 Task: Add the task  Implement continuous integration for better code integration and testing to the section Capacity Scaling Sprint in the project TransformWorks and add a Due Date to the respective task as 2024/05/01.
Action: Mouse moved to (55, 505)
Screenshot: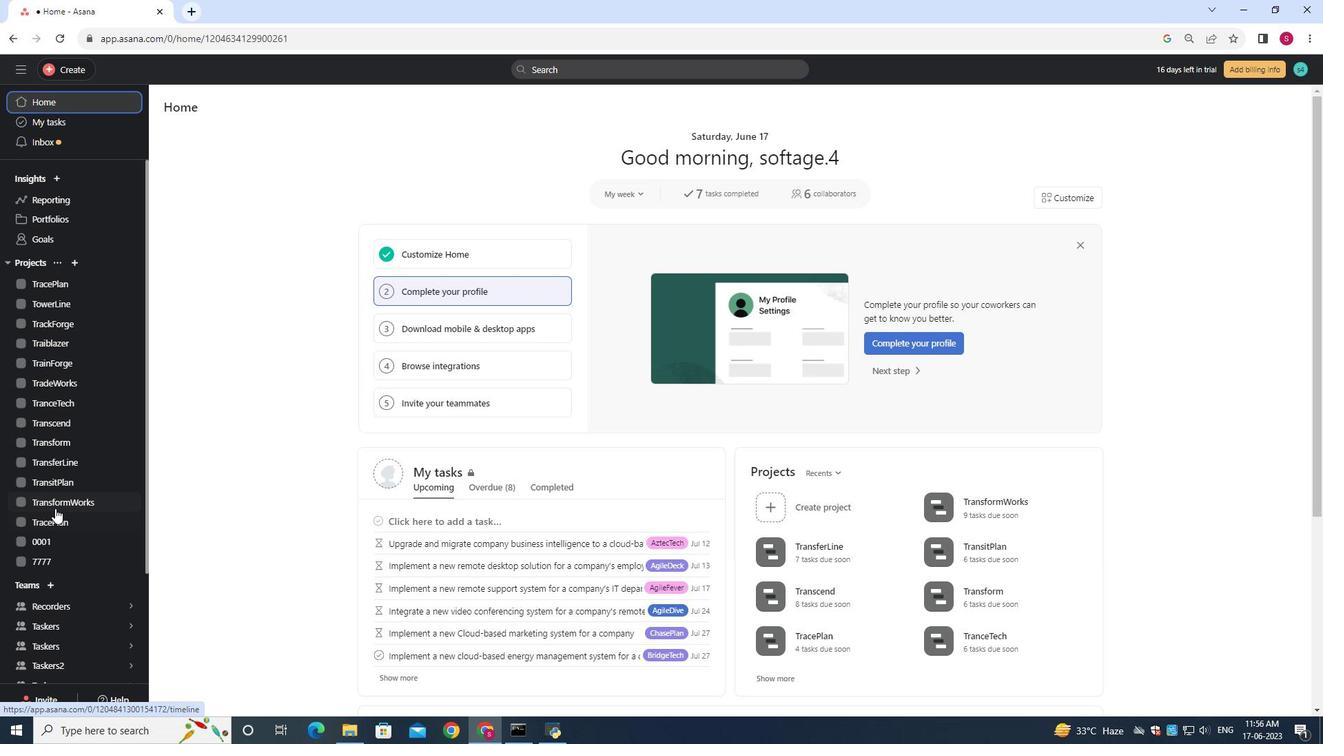
Action: Mouse pressed left at (55, 505)
Screenshot: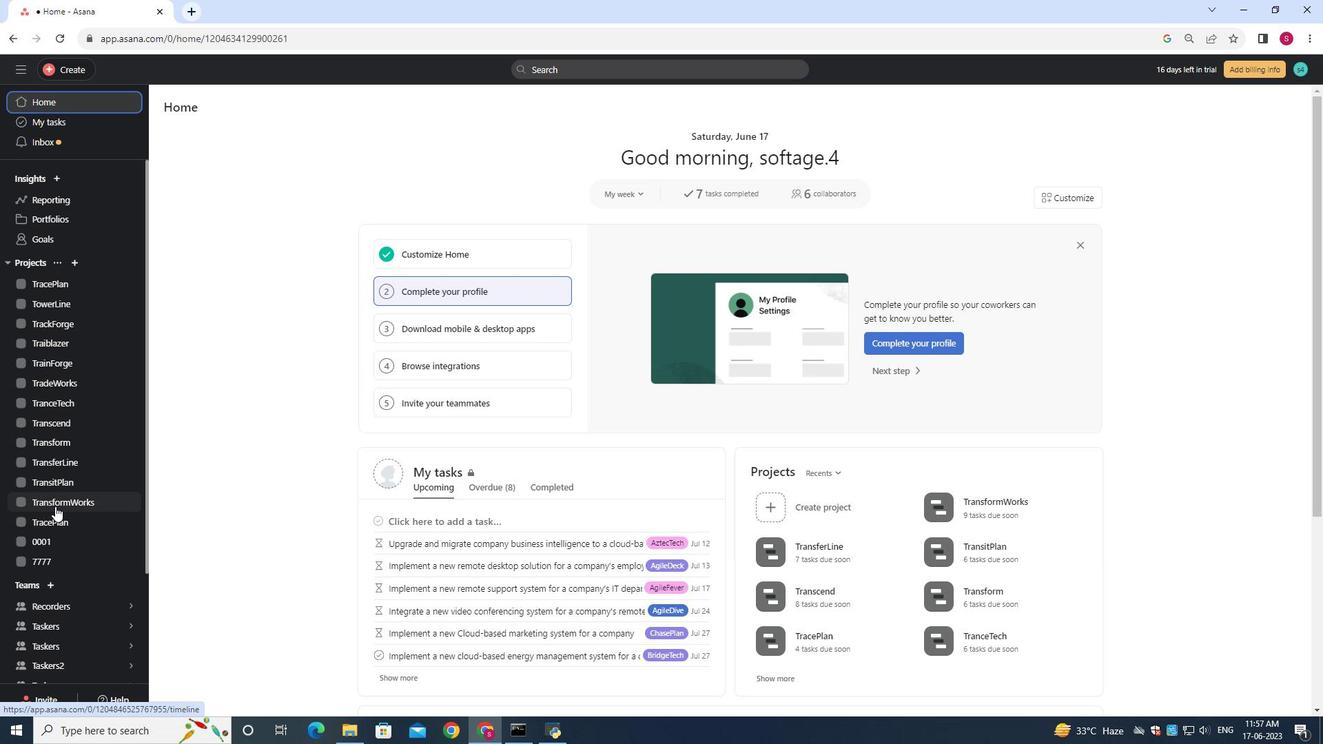 
Action: Mouse moved to (59, 501)
Screenshot: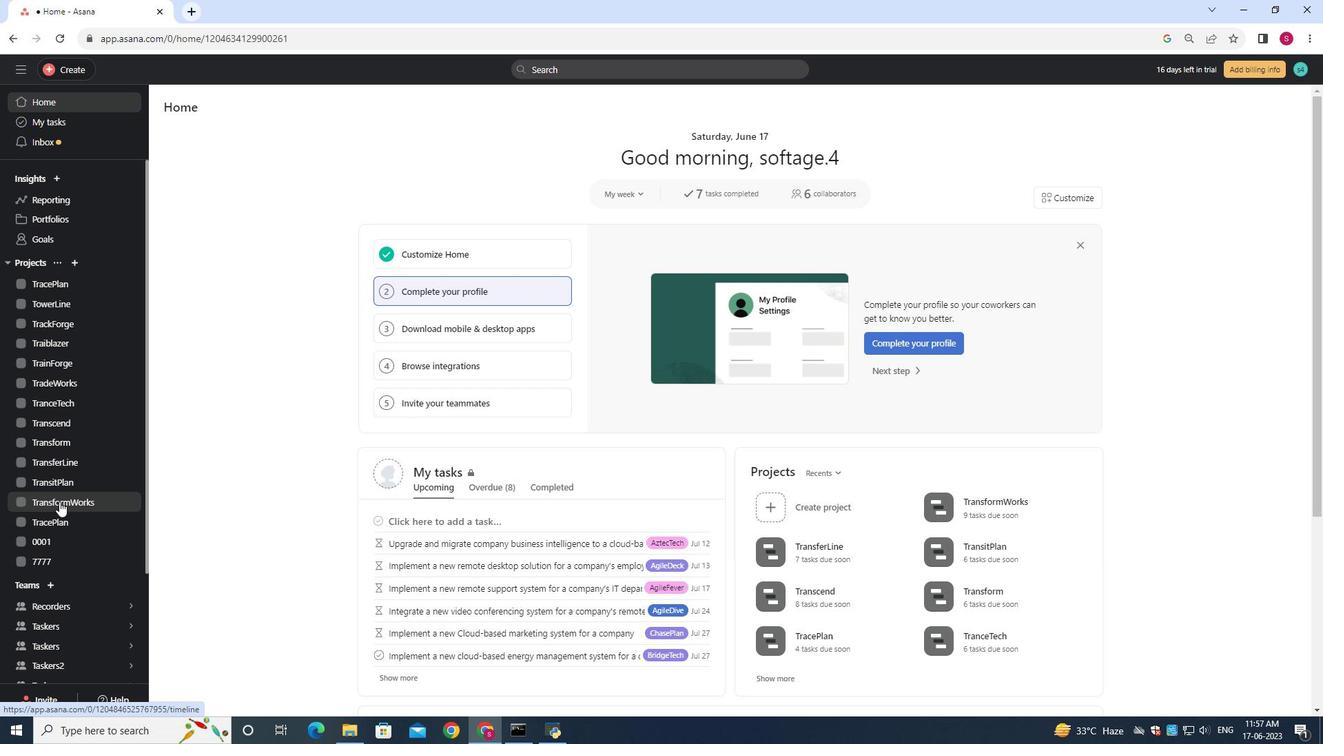 
Action: Mouse pressed left at (59, 501)
Screenshot: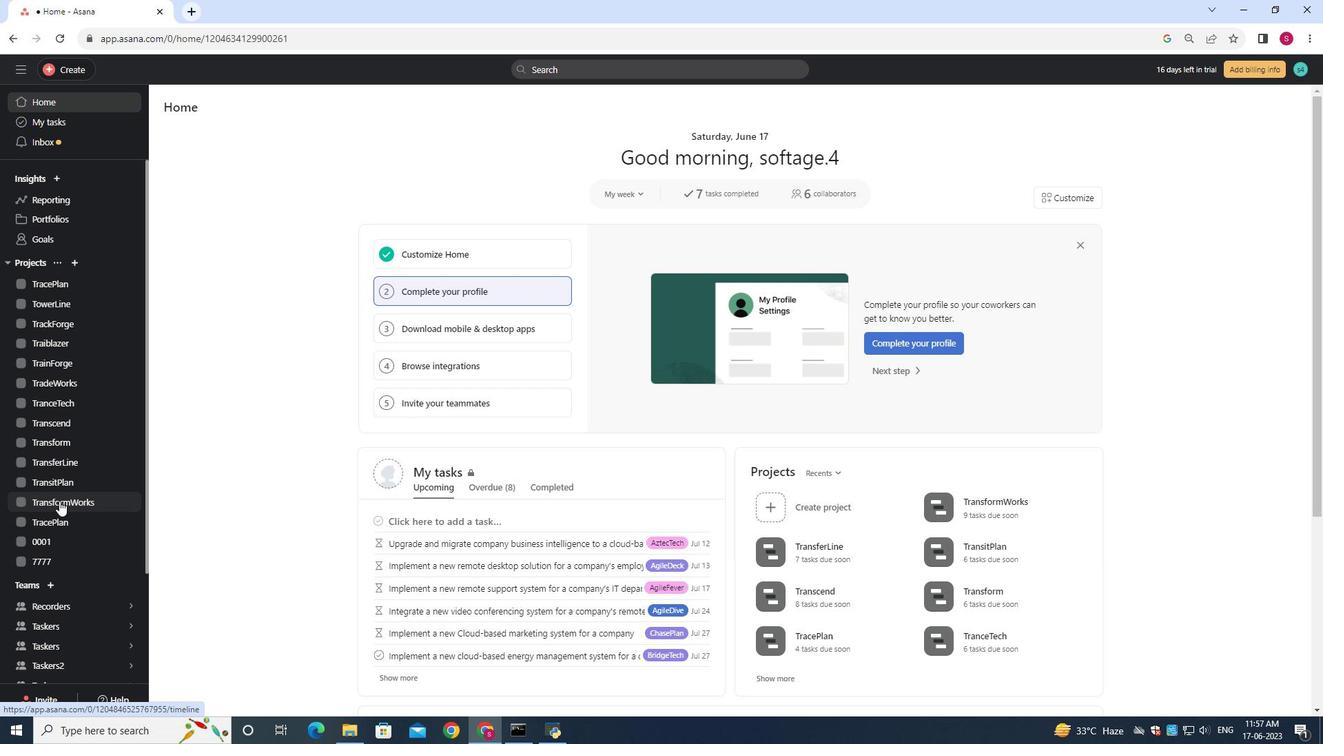 
Action: Mouse moved to (430, 301)
Screenshot: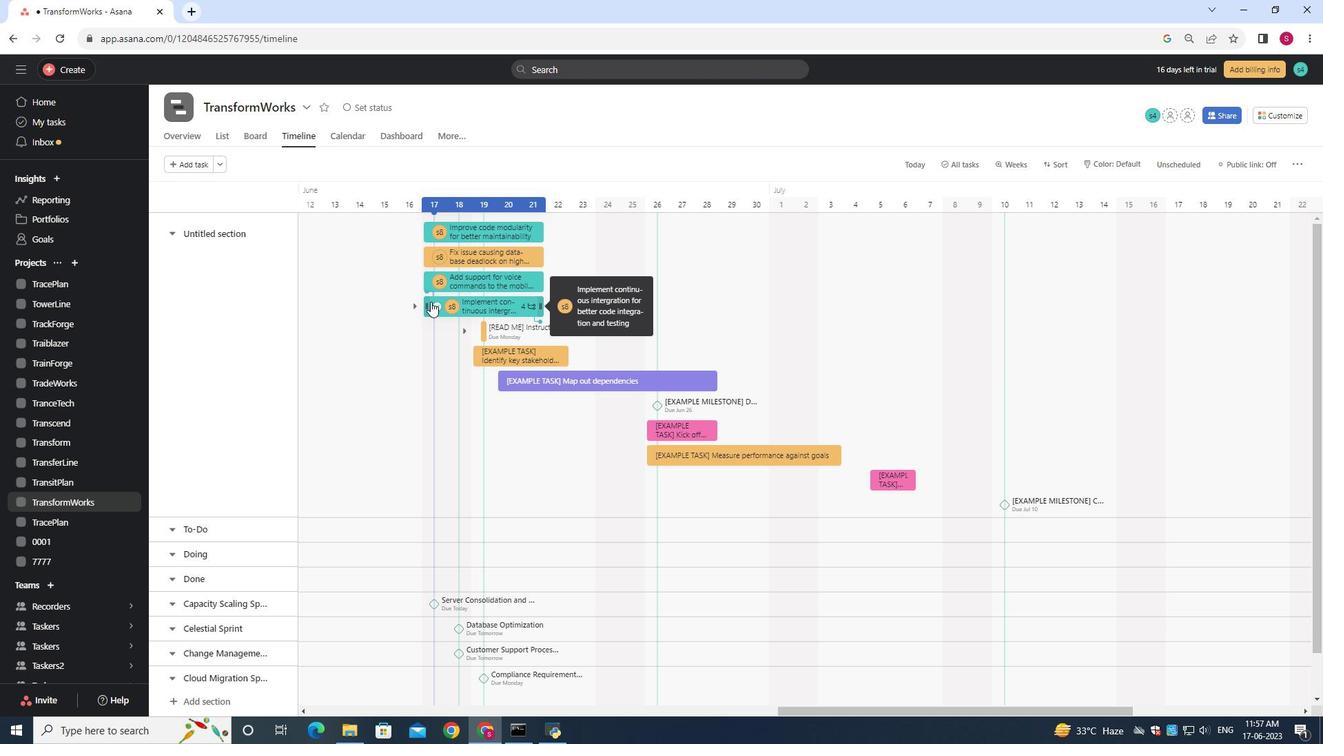 
Action: Mouse pressed left at (430, 301)
Screenshot: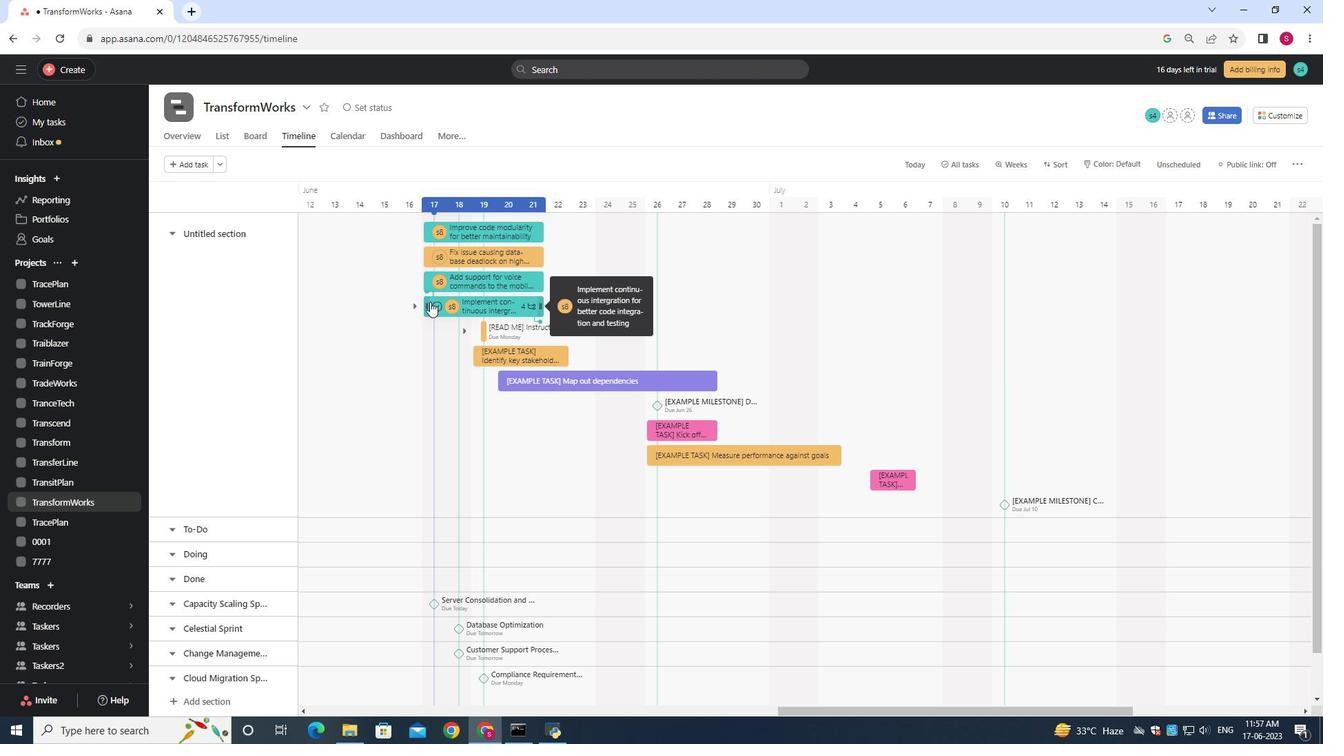 
Action: Mouse moved to (343, 570)
Screenshot: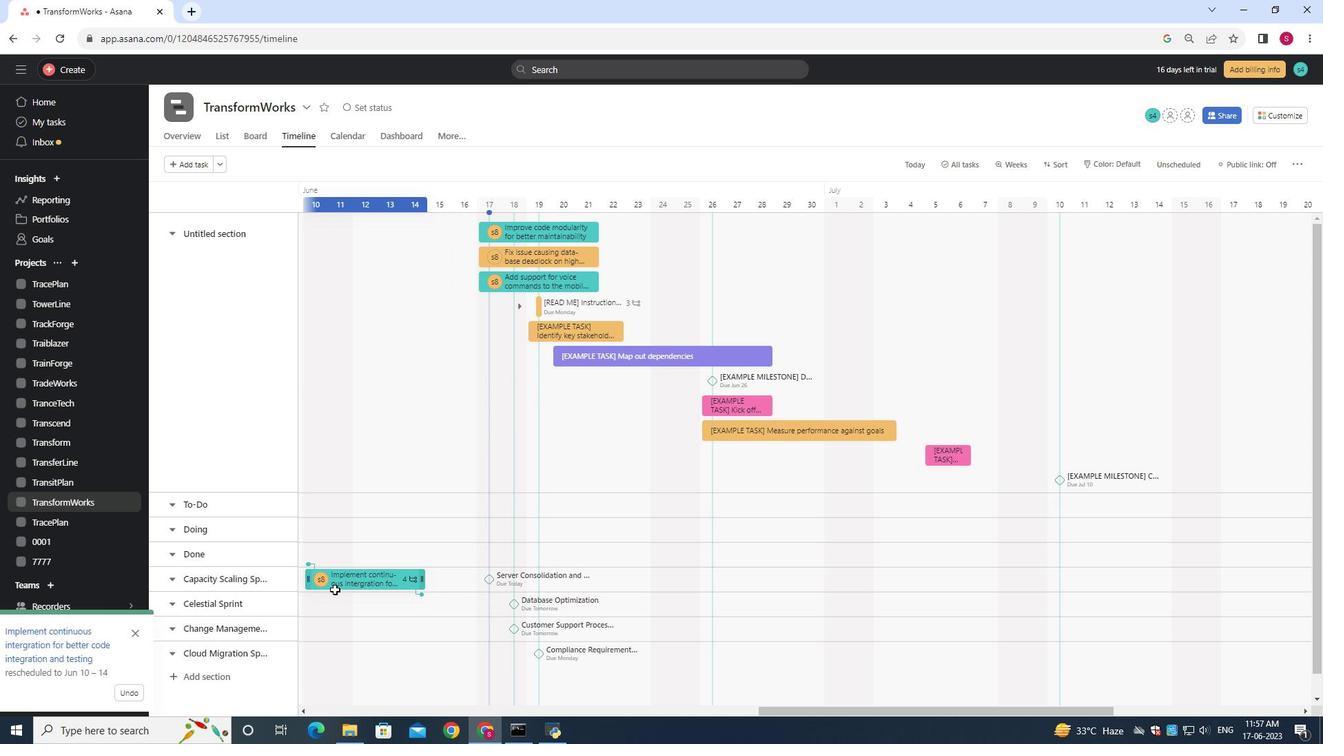 
Action: Mouse pressed left at (343, 570)
Screenshot: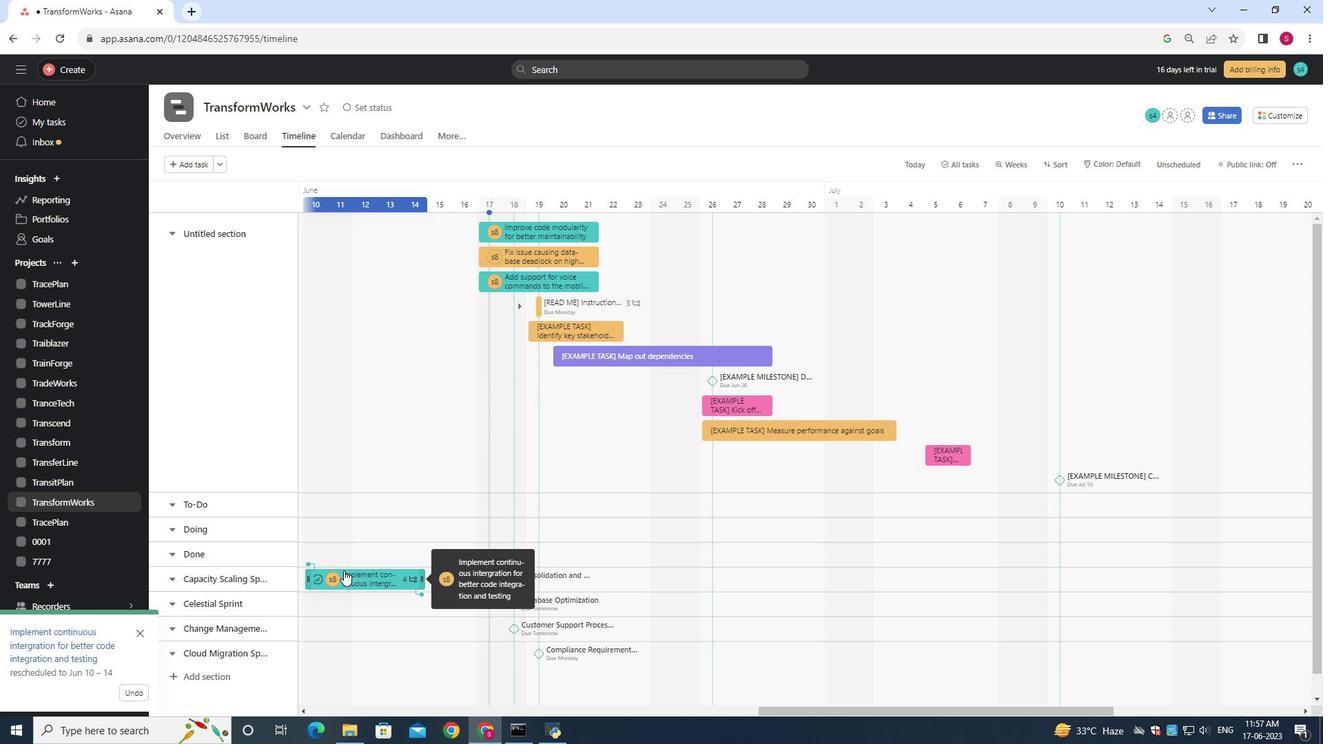 
Action: Mouse moved to (1070, 275)
Screenshot: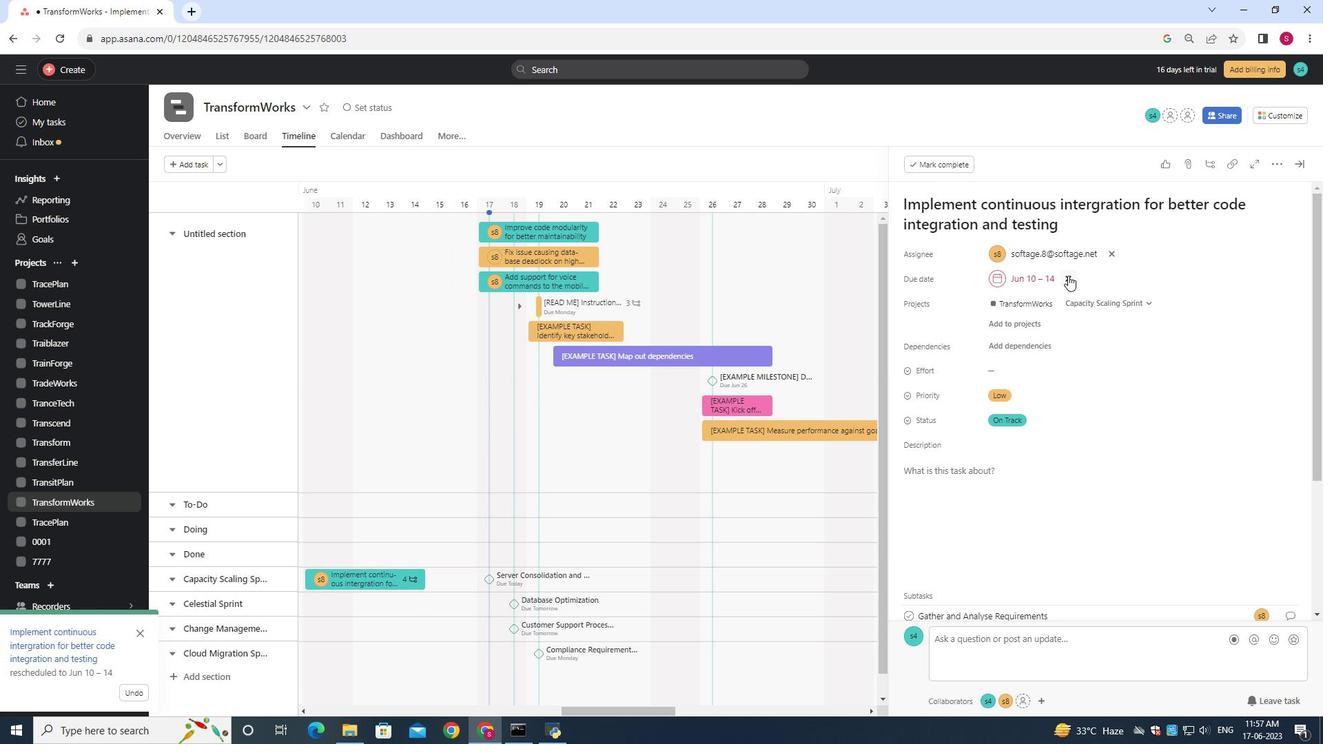 
Action: Mouse pressed left at (1070, 275)
Screenshot: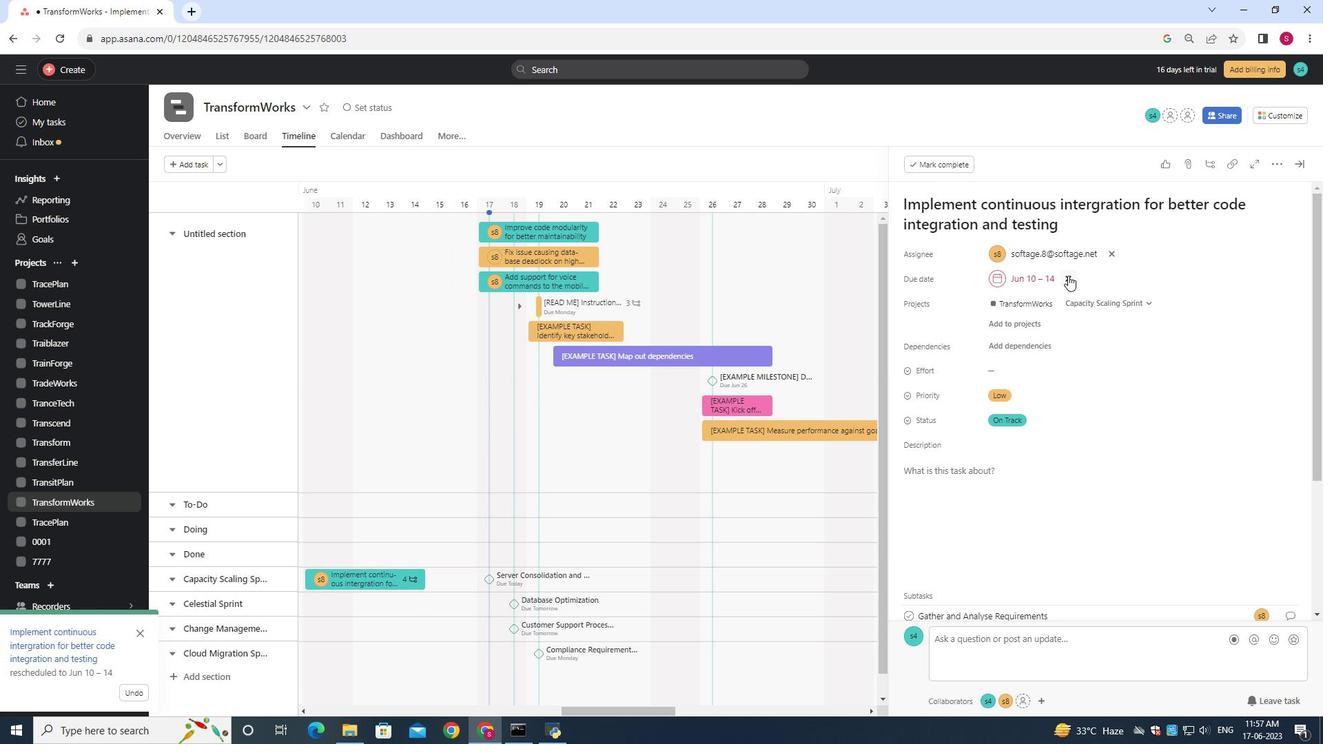 
Action: Mouse moved to (1011, 272)
Screenshot: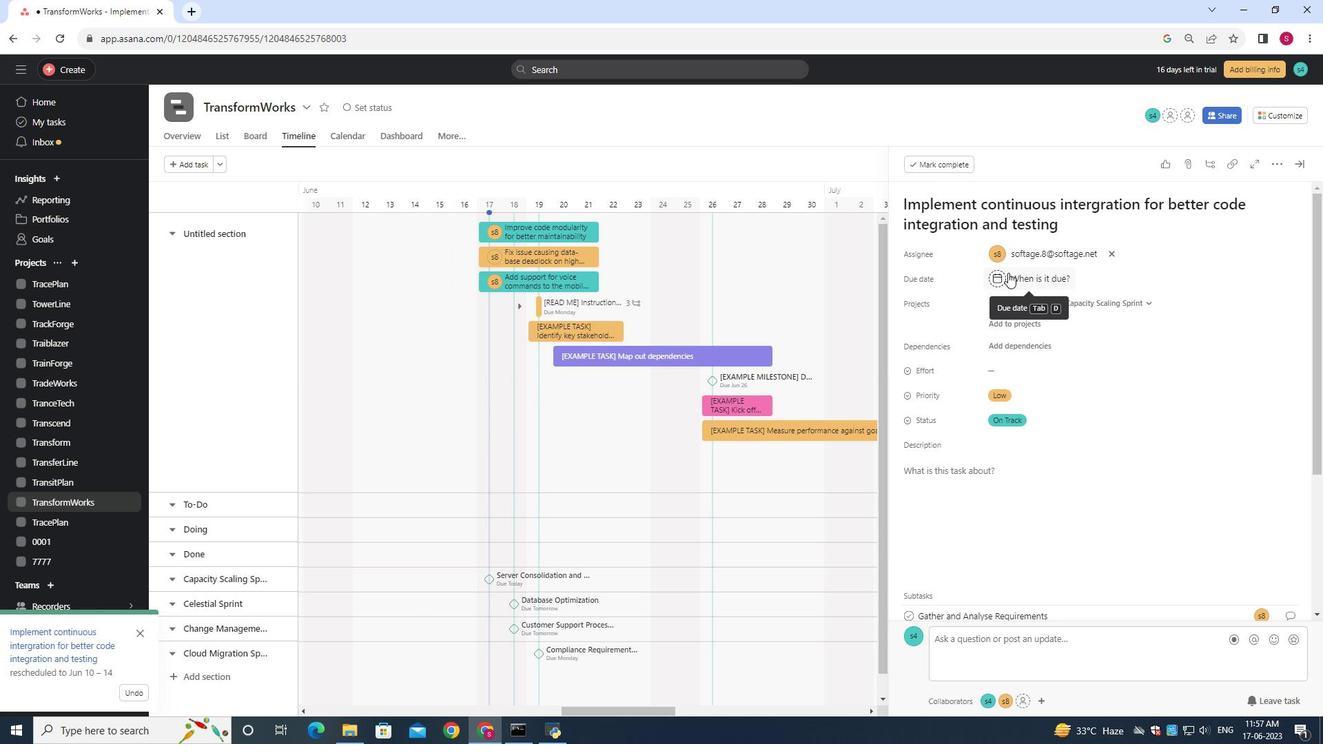 
Action: Mouse pressed left at (1011, 272)
Screenshot: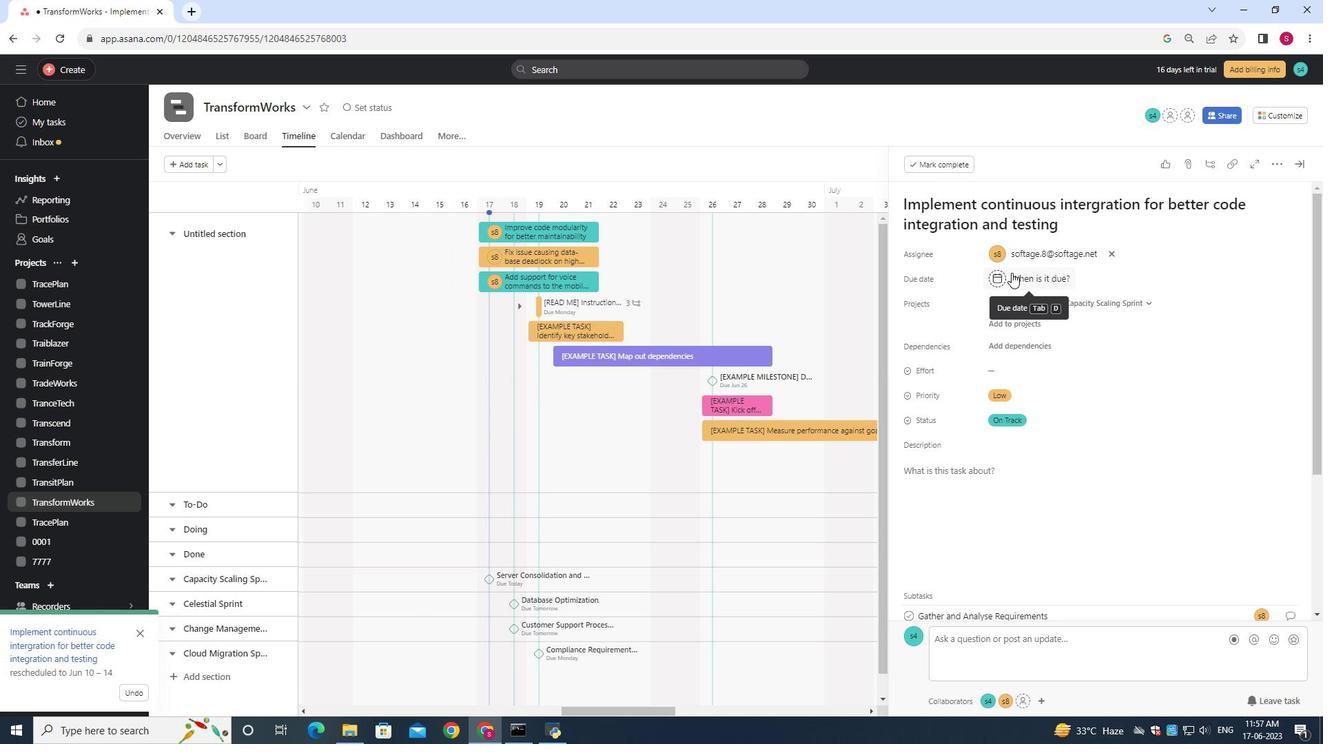 
Action: Key pressed 2024/05/01
Screenshot: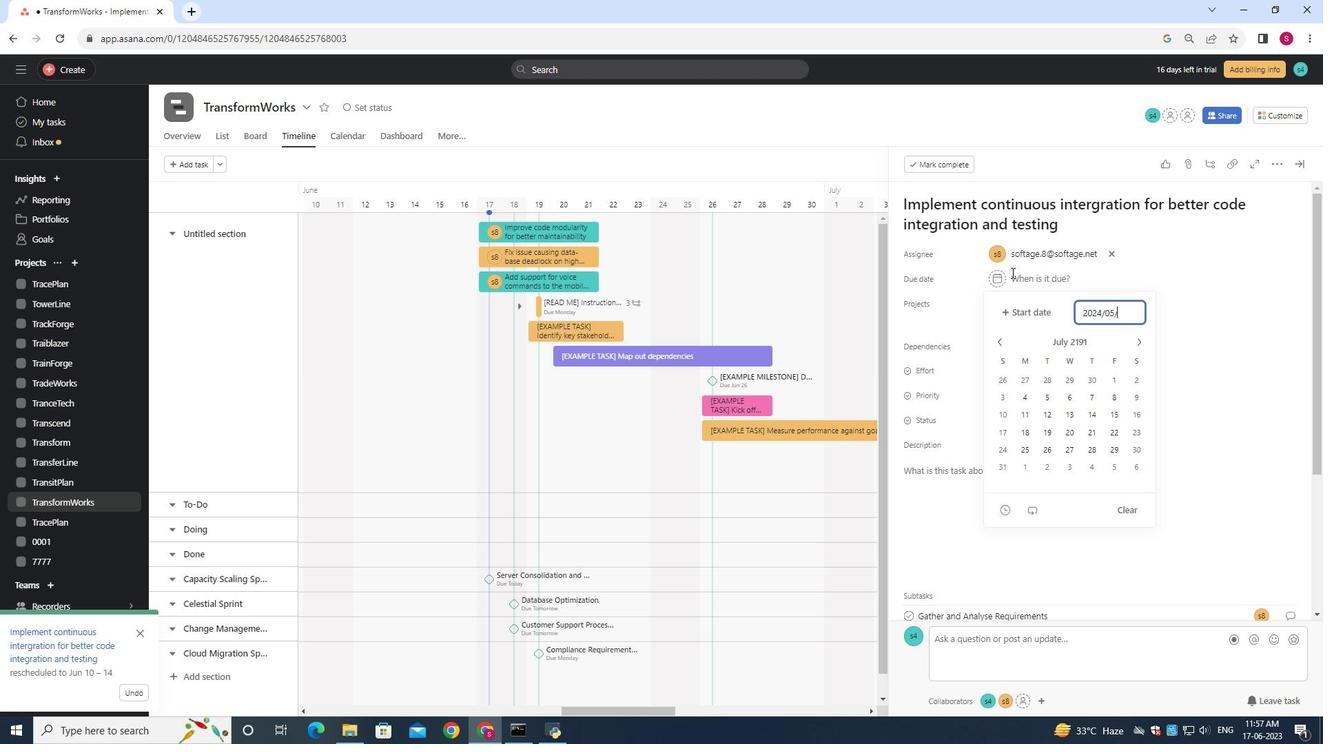 
Action: Mouse moved to (1013, 269)
Screenshot: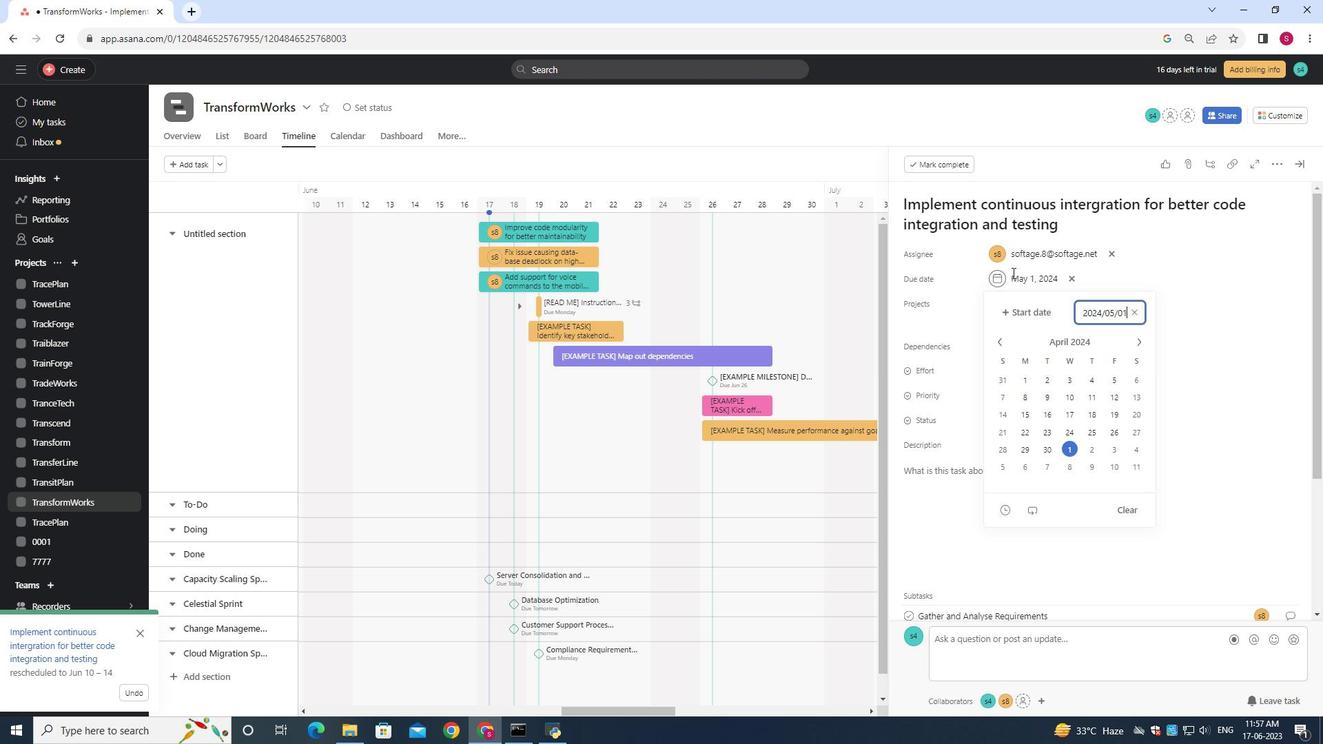 
Action: Key pressed <Key.enter>
Screenshot: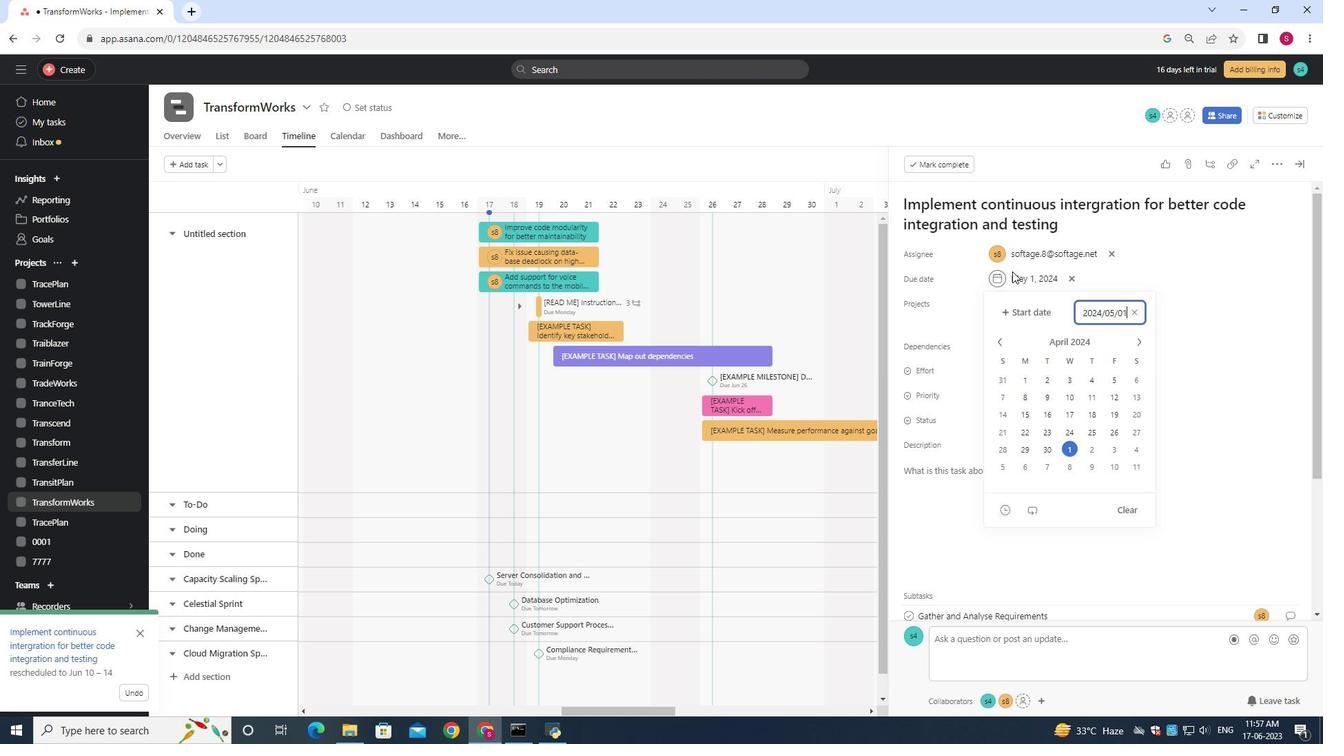 
Action: Mouse moved to (1013, 269)
Screenshot: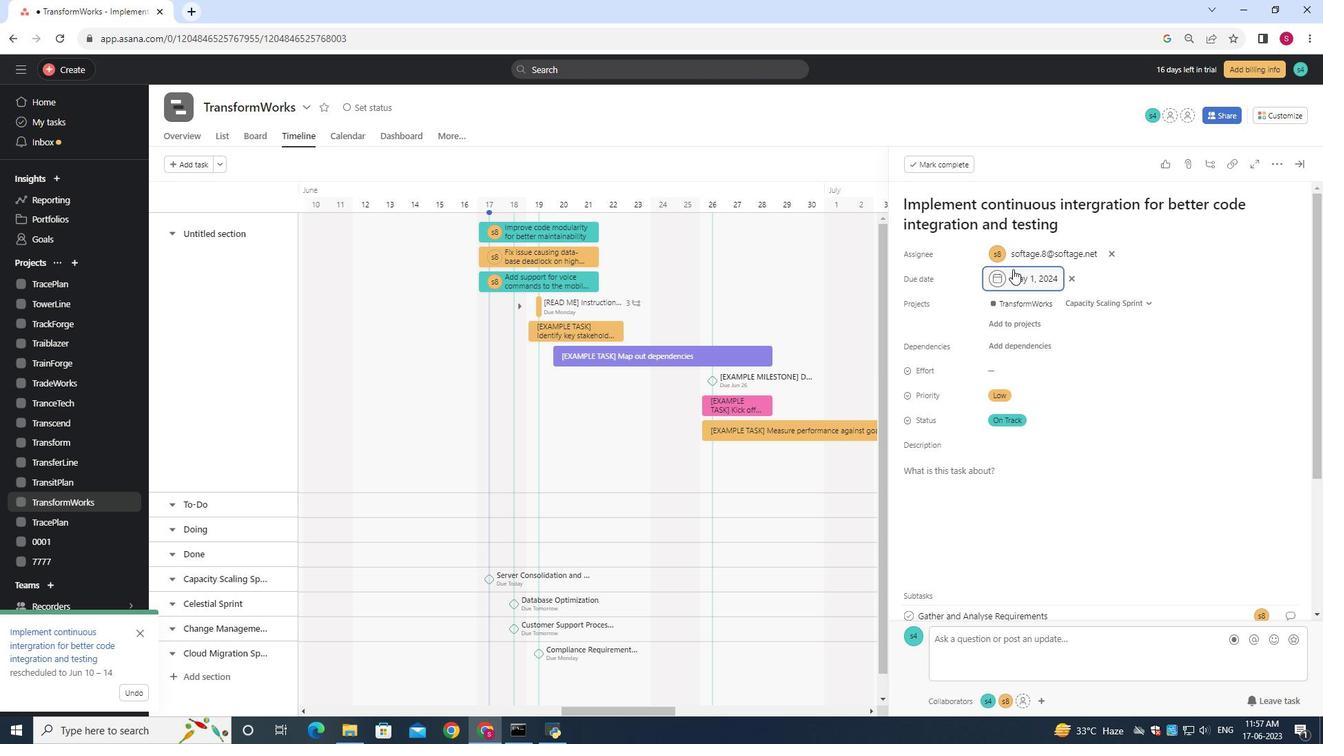 
